 Task: Check the average views per listing of community pool in the last 5 years.
Action: Mouse moved to (901, 204)
Screenshot: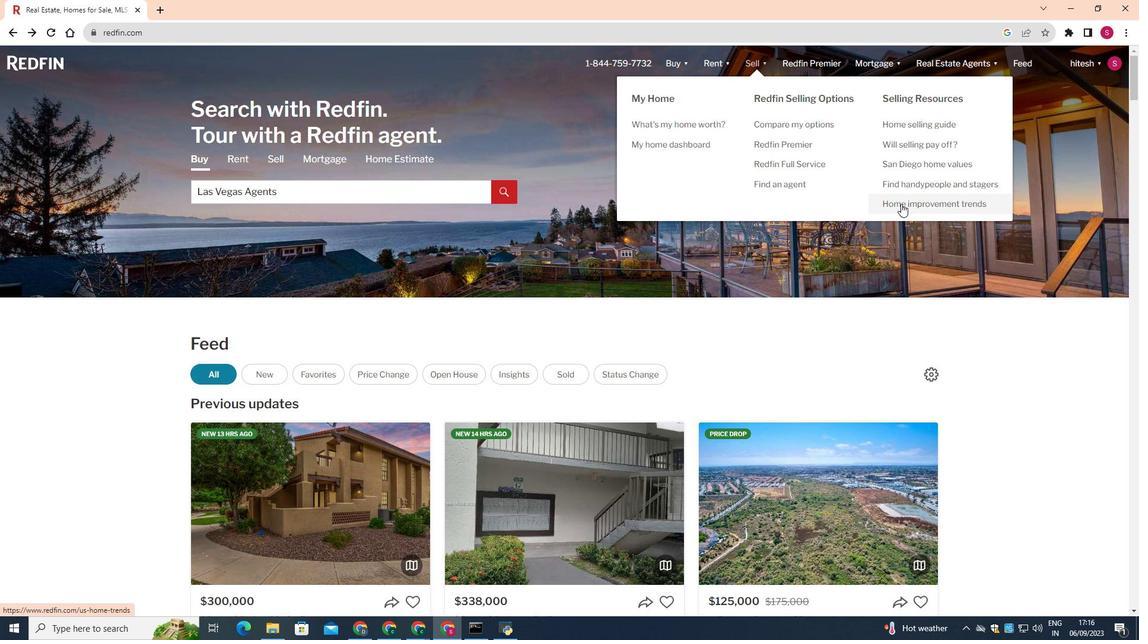 
Action: Mouse pressed left at (901, 204)
Screenshot: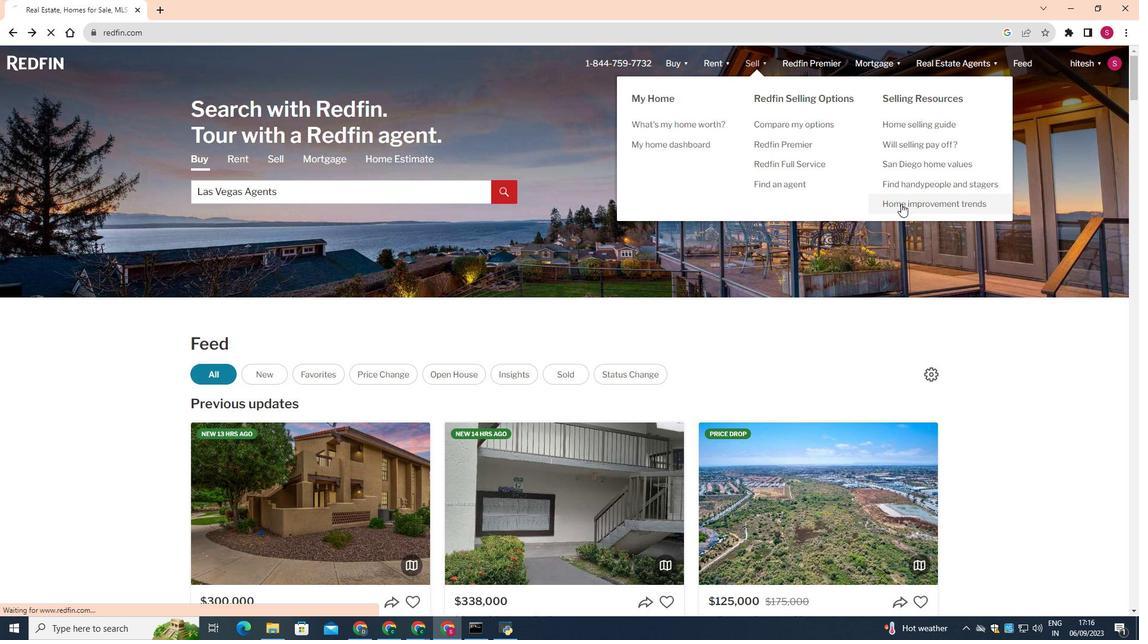 
Action: Mouse moved to (606, 343)
Screenshot: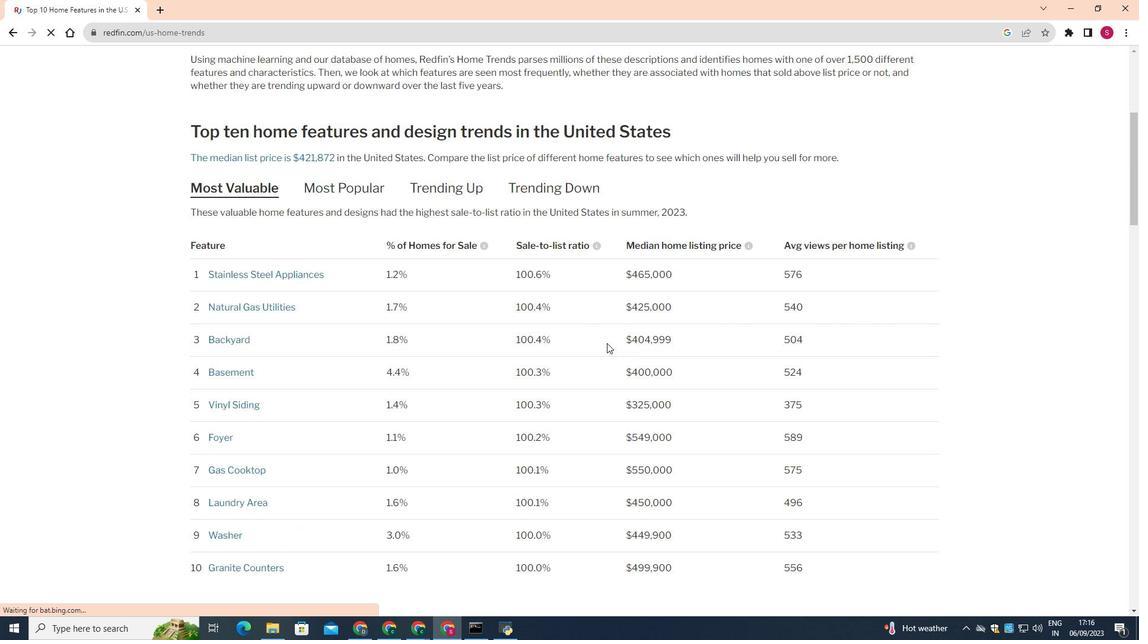 
Action: Mouse scrolled (606, 342) with delta (0, 0)
Screenshot: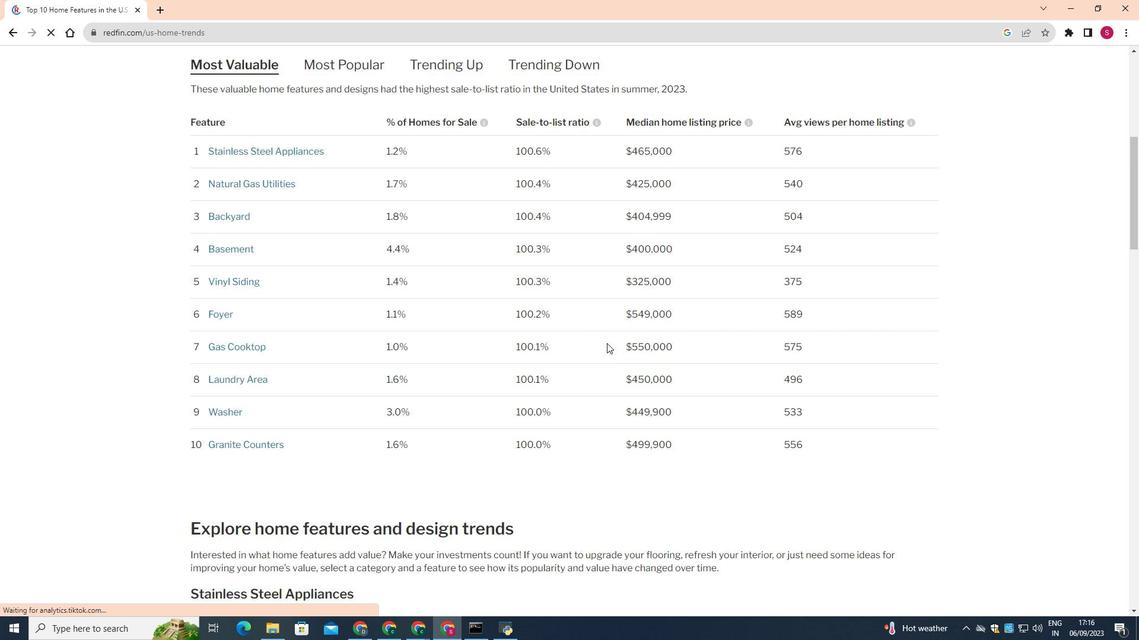 
Action: Mouse scrolled (606, 342) with delta (0, 0)
Screenshot: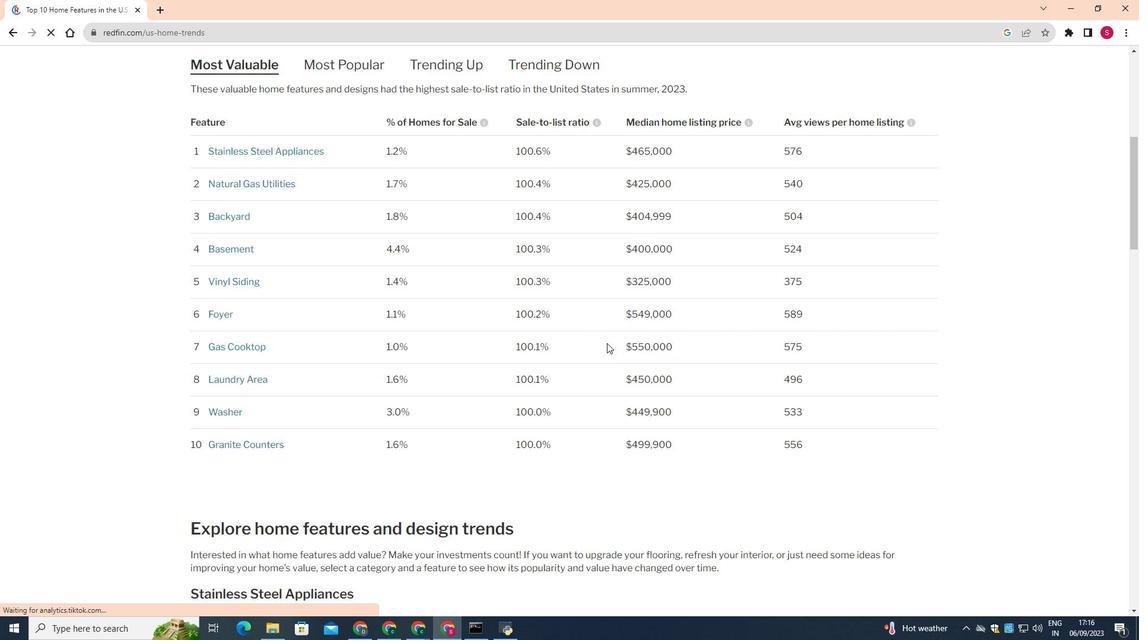 
Action: Mouse scrolled (606, 342) with delta (0, 0)
Screenshot: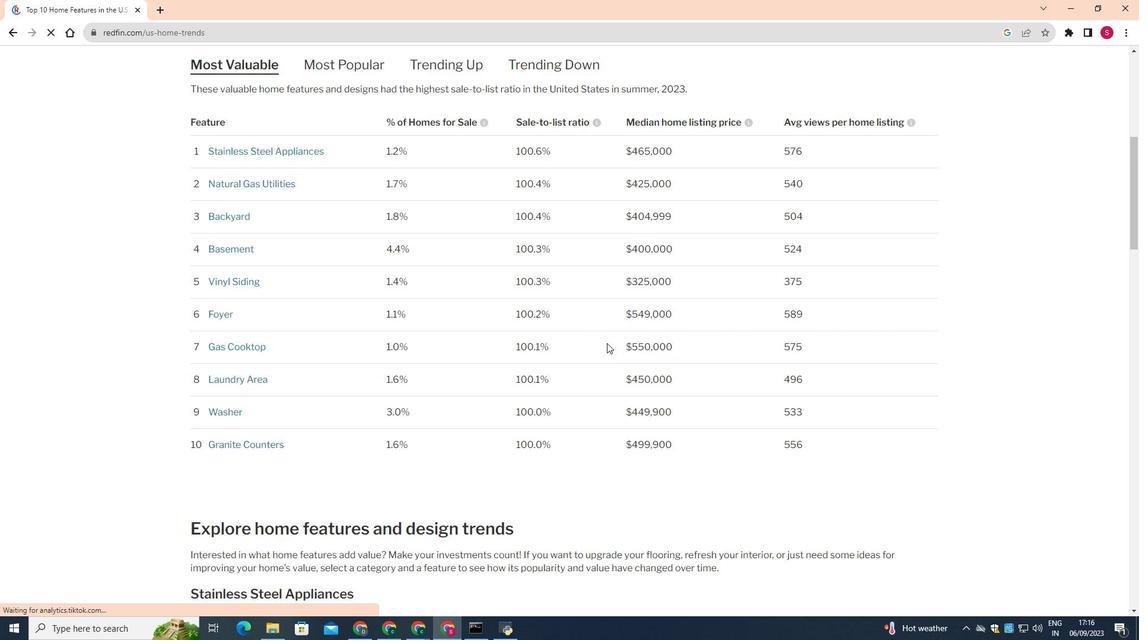 
Action: Mouse scrolled (606, 342) with delta (0, 0)
Screenshot: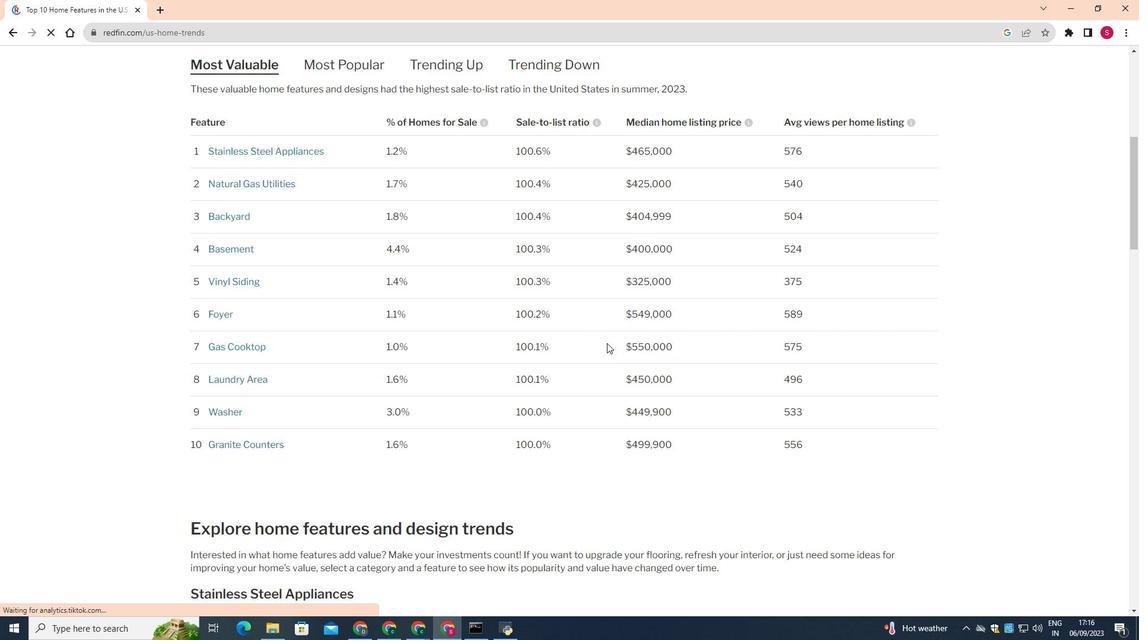 
Action: Mouse scrolled (606, 342) with delta (0, 0)
Screenshot: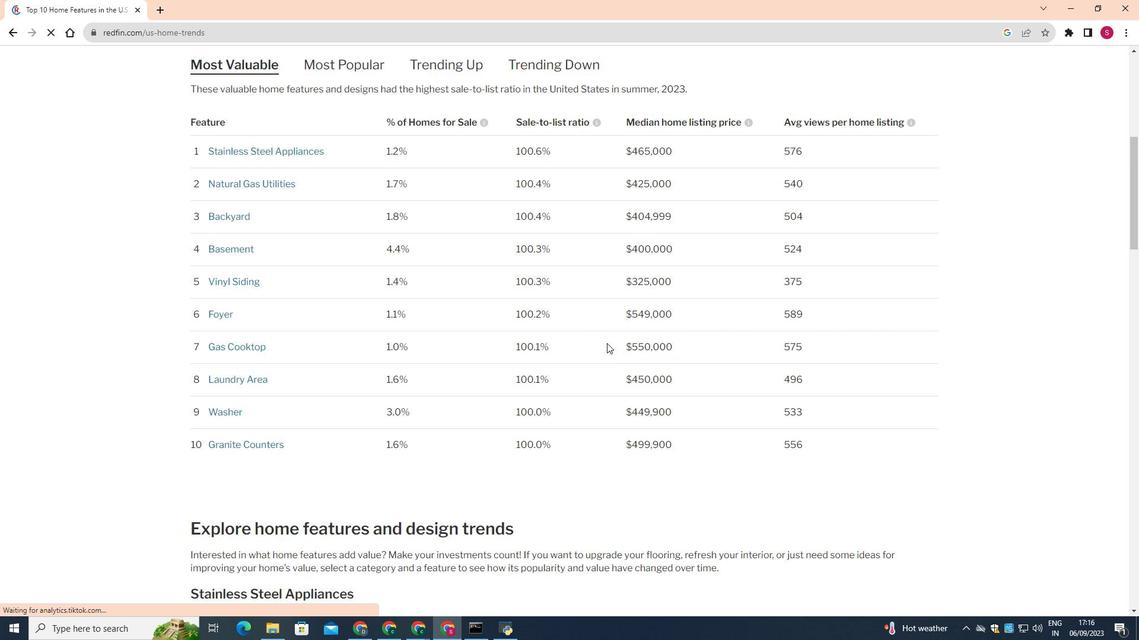 
Action: Mouse scrolled (606, 342) with delta (0, 0)
Screenshot: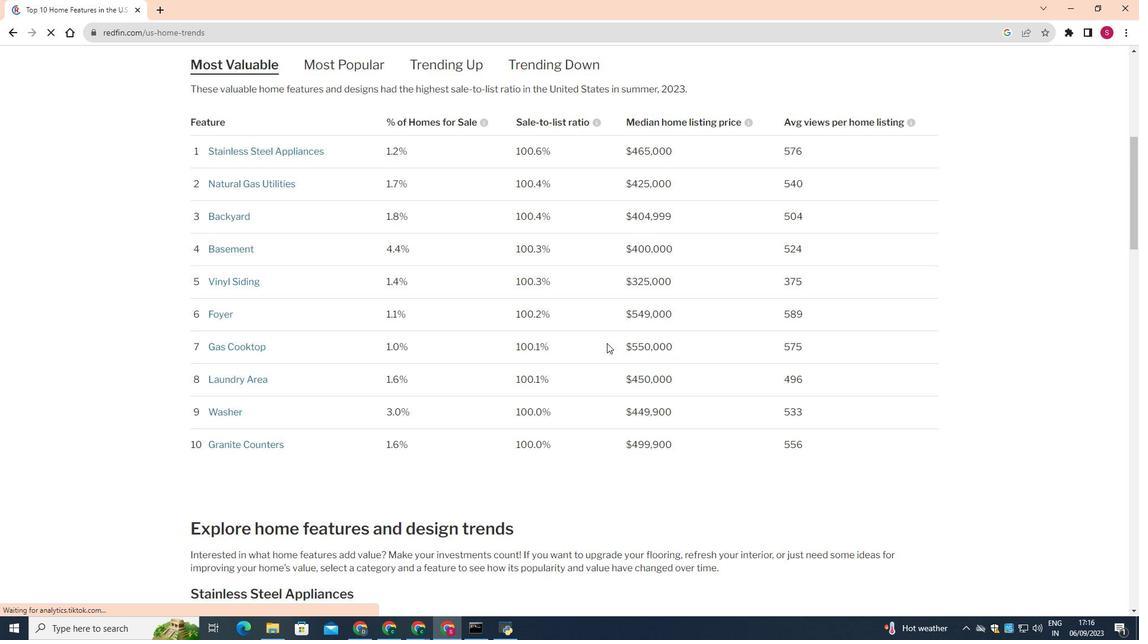 
Action: Mouse scrolled (606, 342) with delta (0, 0)
Screenshot: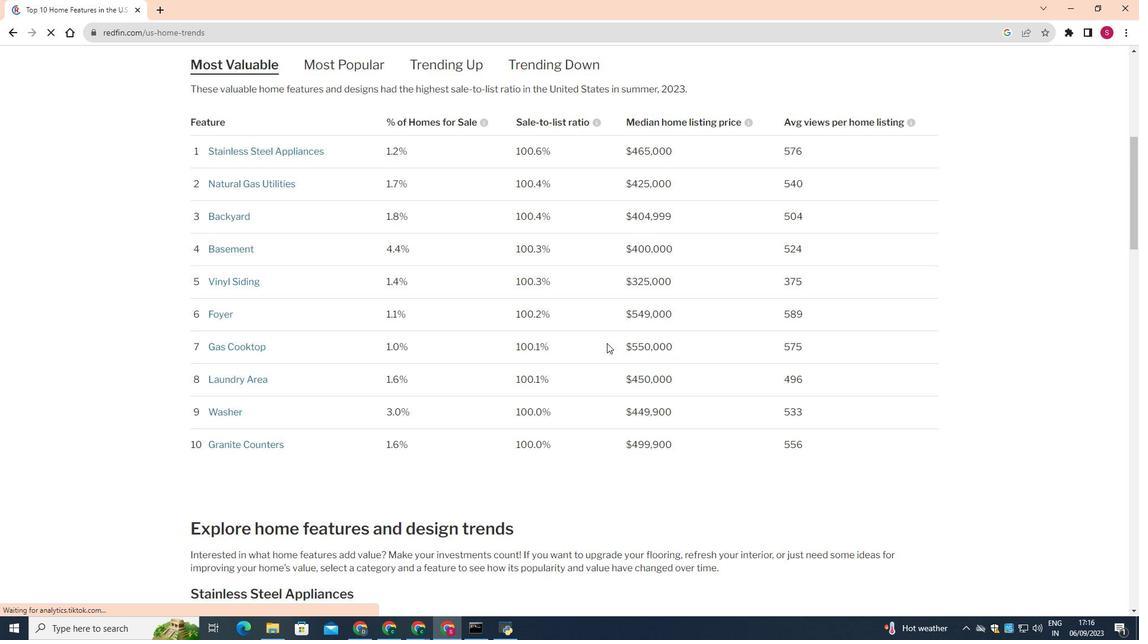 
Action: Mouse scrolled (606, 342) with delta (0, 0)
Screenshot: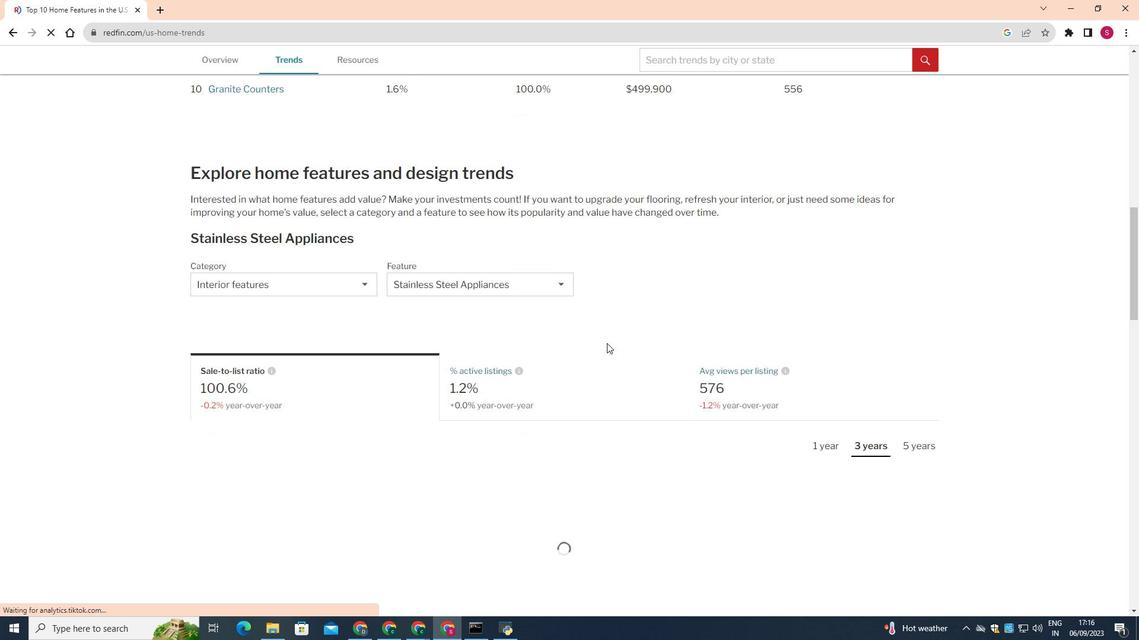 
Action: Mouse scrolled (606, 342) with delta (0, 0)
Screenshot: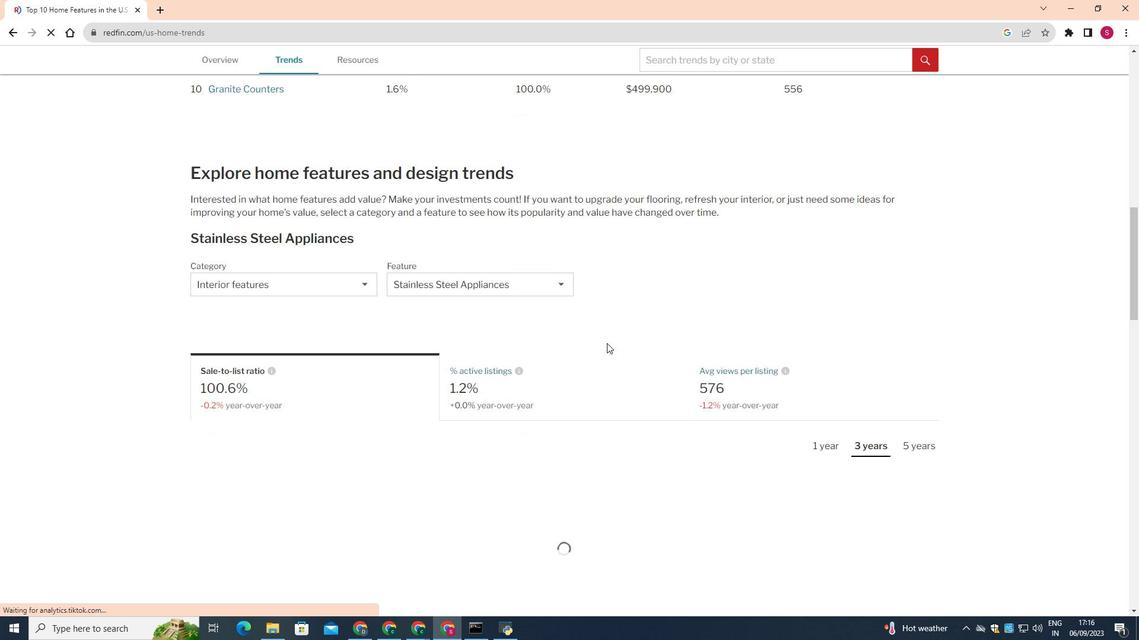 
Action: Mouse scrolled (606, 342) with delta (0, 0)
Screenshot: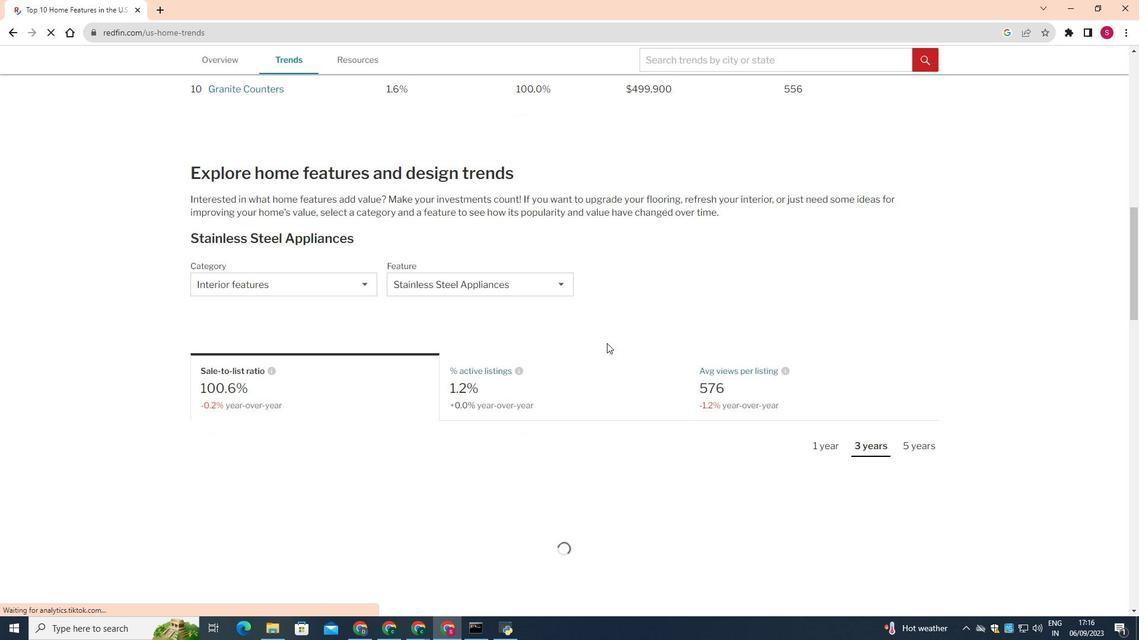 
Action: Mouse scrolled (606, 342) with delta (0, 0)
Screenshot: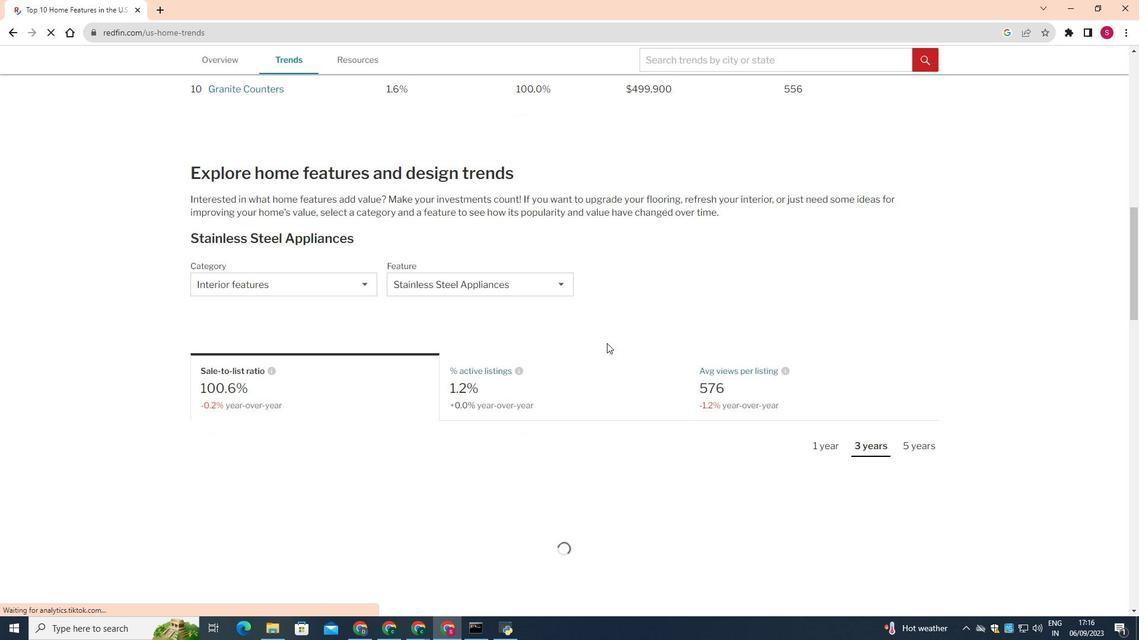 
Action: Mouse scrolled (606, 342) with delta (0, 0)
Screenshot: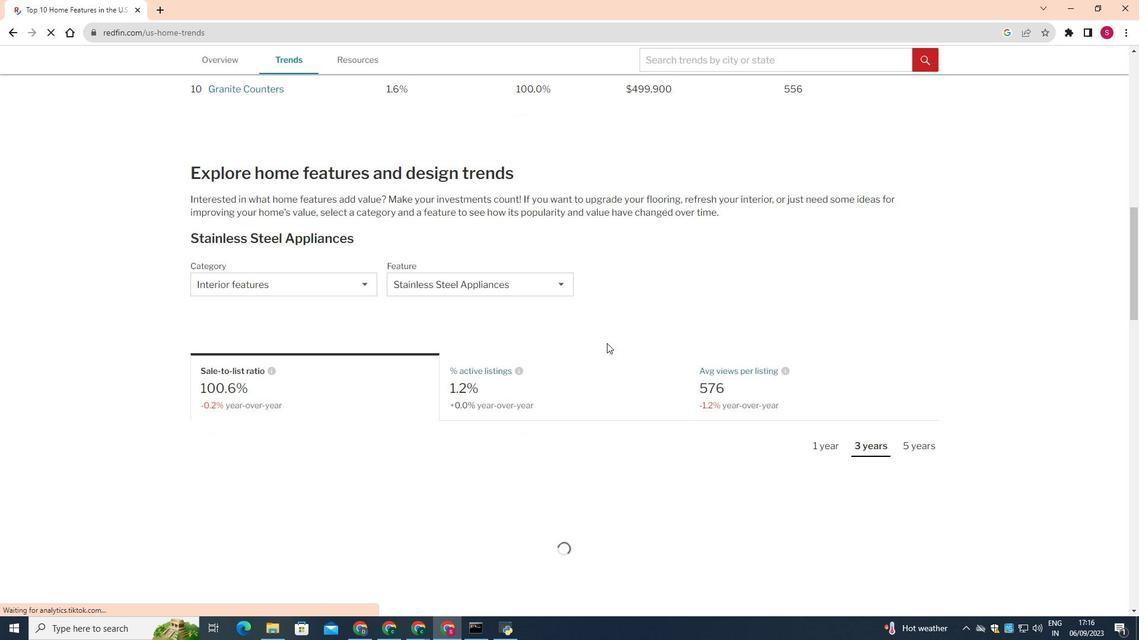 
Action: Mouse scrolled (606, 342) with delta (0, 0)
Screenshot: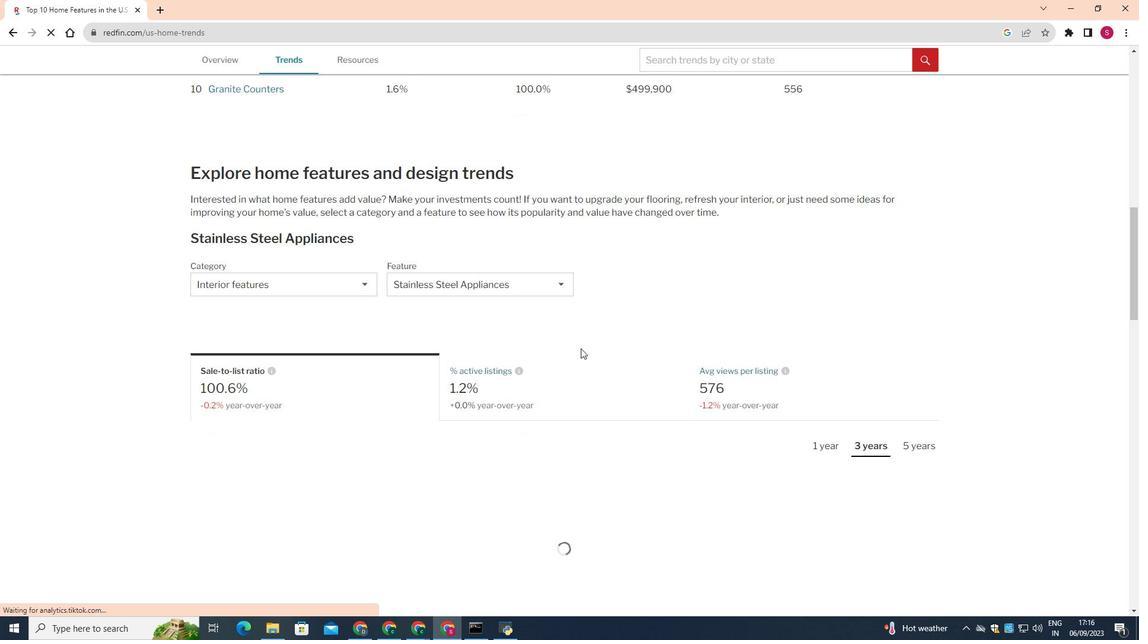 
Action: Mouse moved to (253, 282)
Screenshot: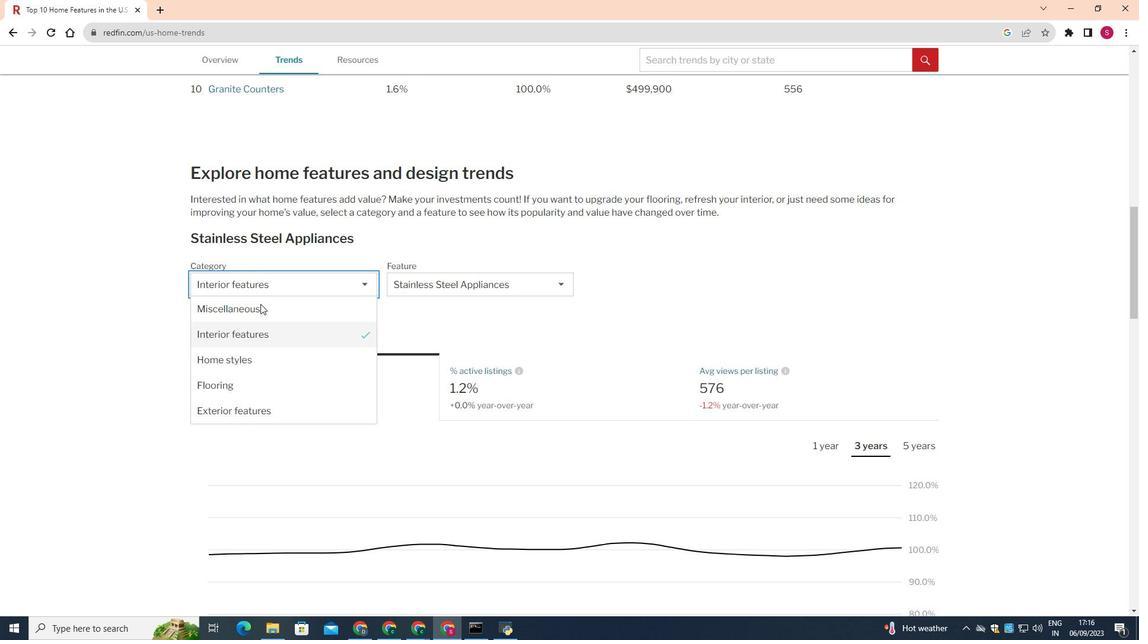 
Action: Mouse pressed left at (253, 282)
Screenshot: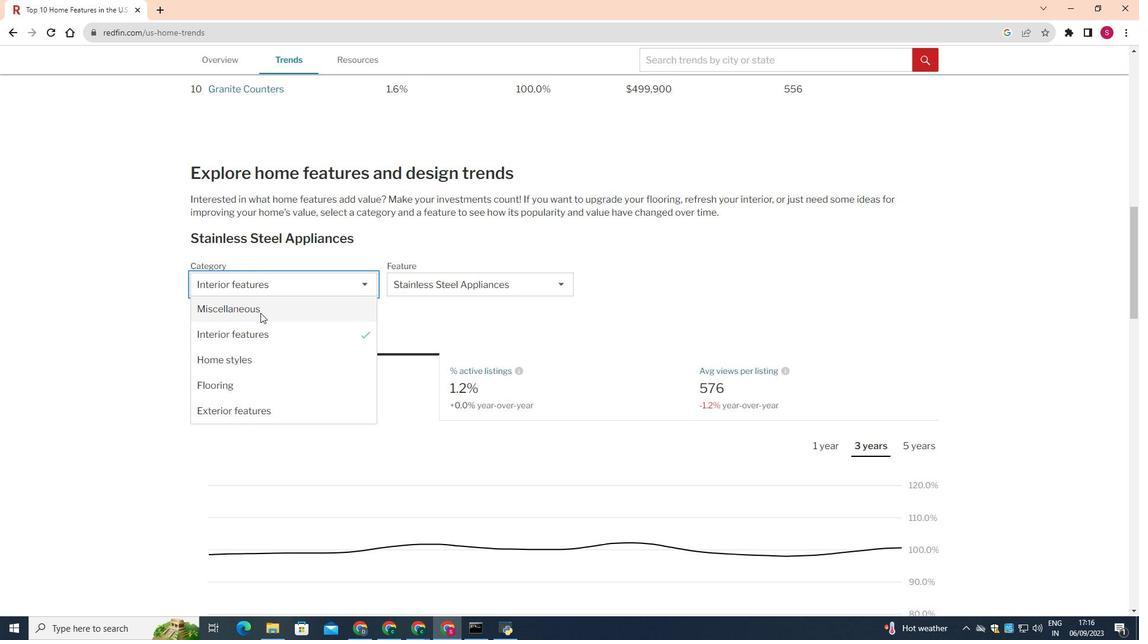 
Action: Mouse moved to (277, 305)
Screenshot: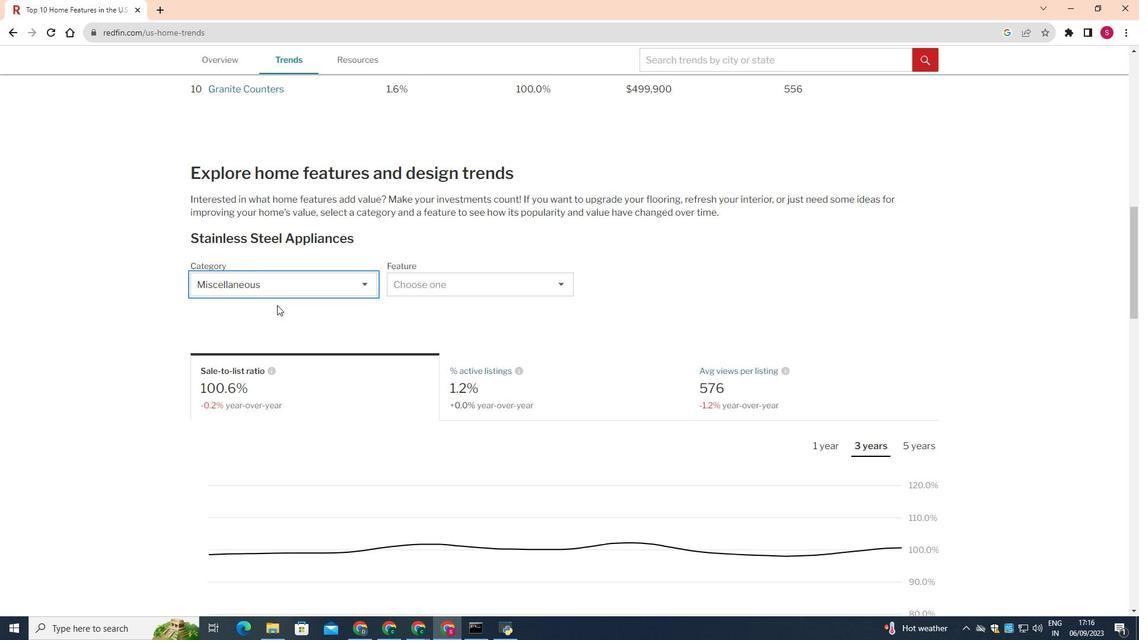 
Action: Mouse pressed left at (277, 305)
Screenshot: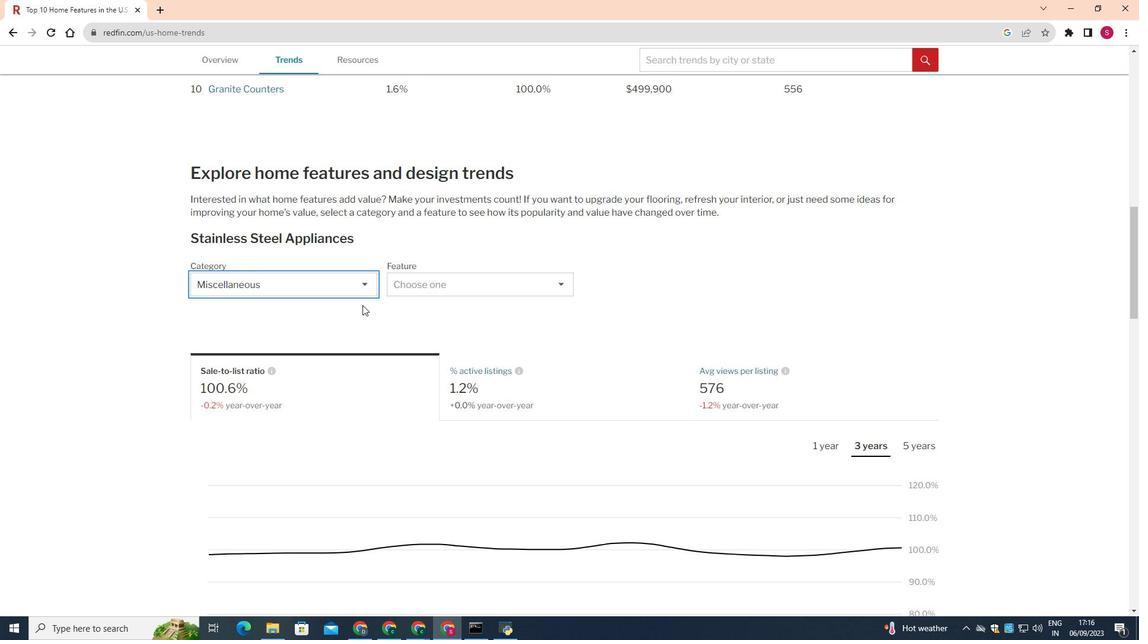 
Action: Mouse moved to (436, 285)
Screenshot: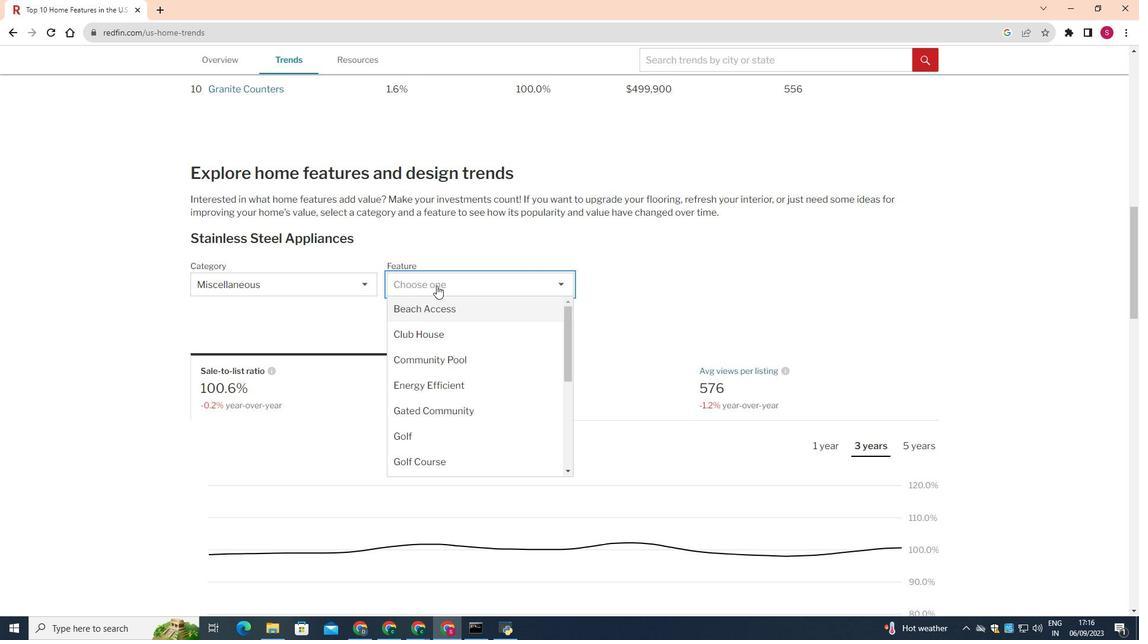
Action: Mouse pressed left at (436, 285)
Screenshot: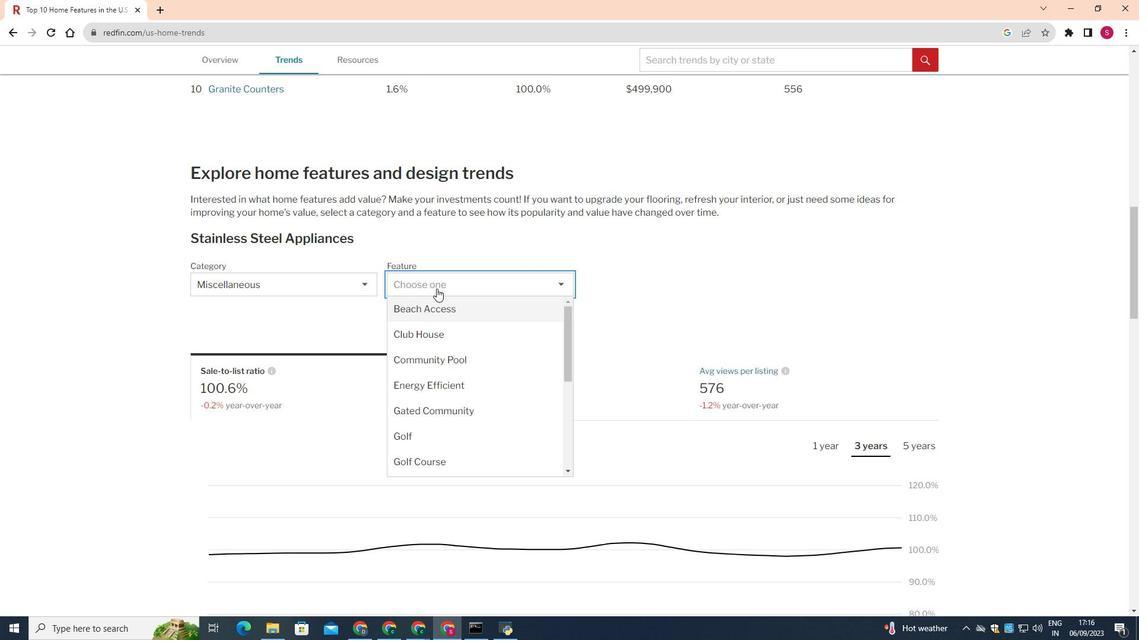 
Action: Mouse moved to (448, 364)
Screenshot: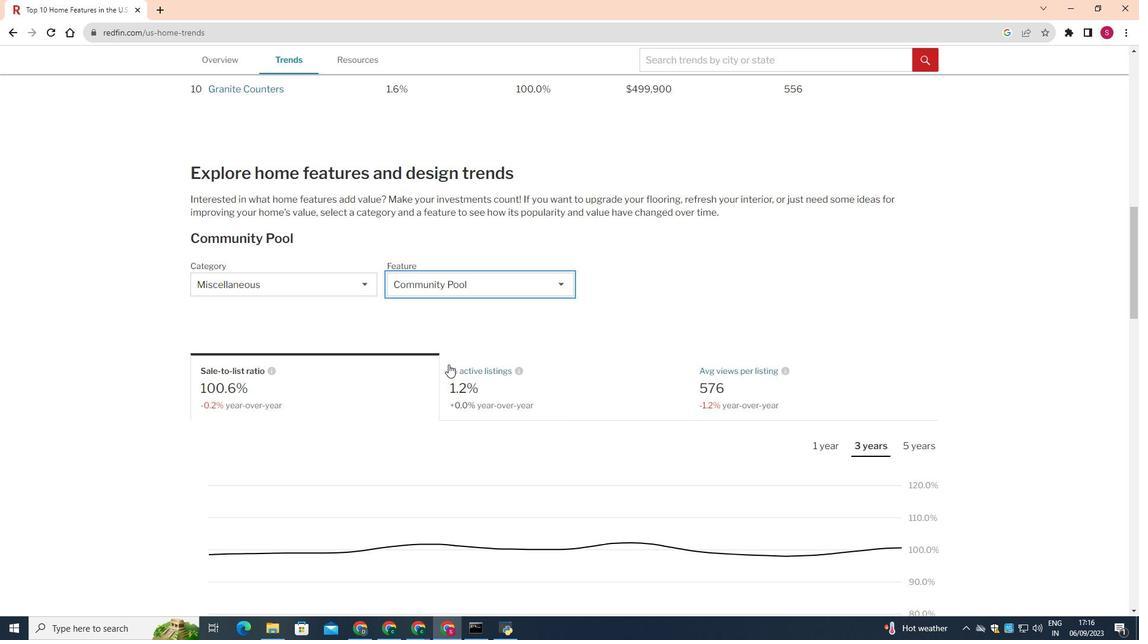 
Action: Mouse pressed left at (448, 364)
Screenshot: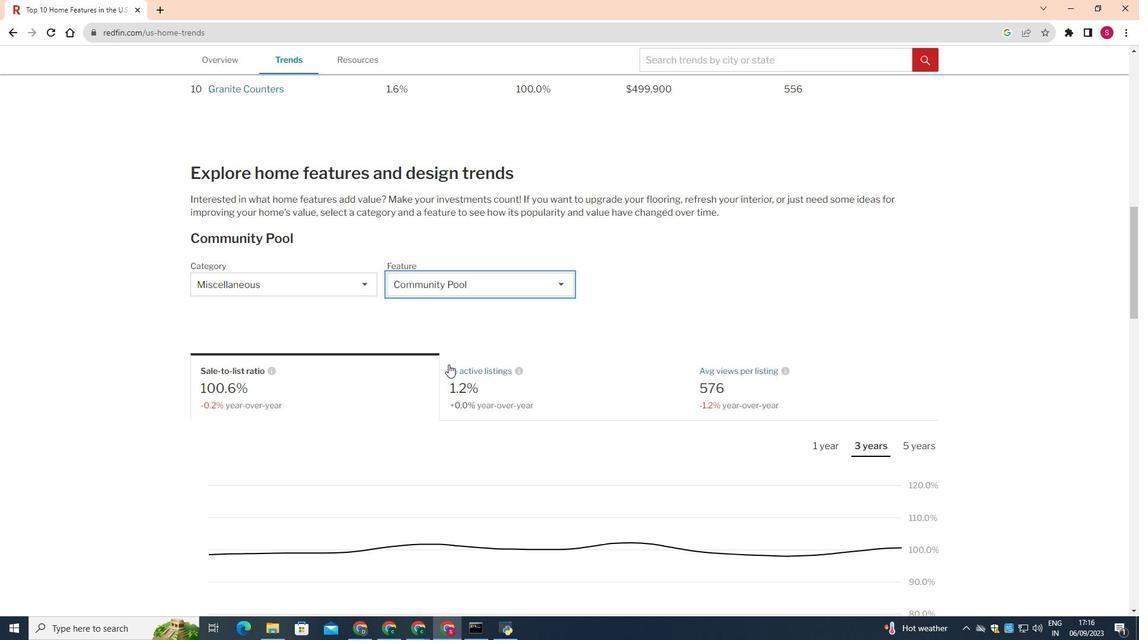 
Action: Mouse moved to (752, 388)
Screenshot: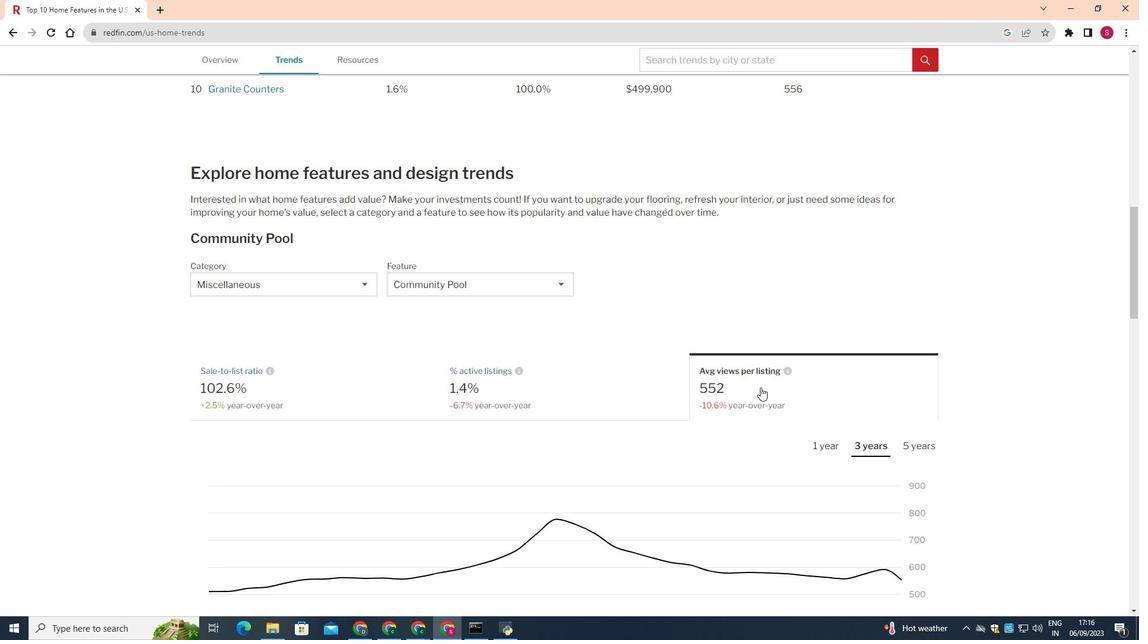 
Action: Mouse pressed left at (752, 388)
Screenshot: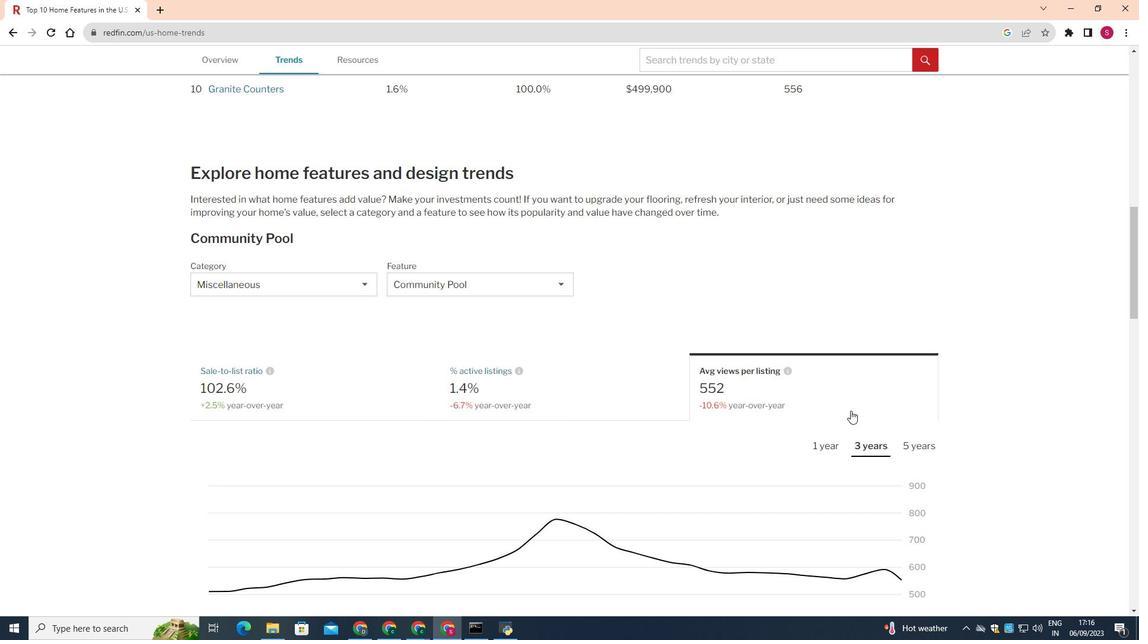 
Action: Mouse moved to (910, 445)
Screenshot: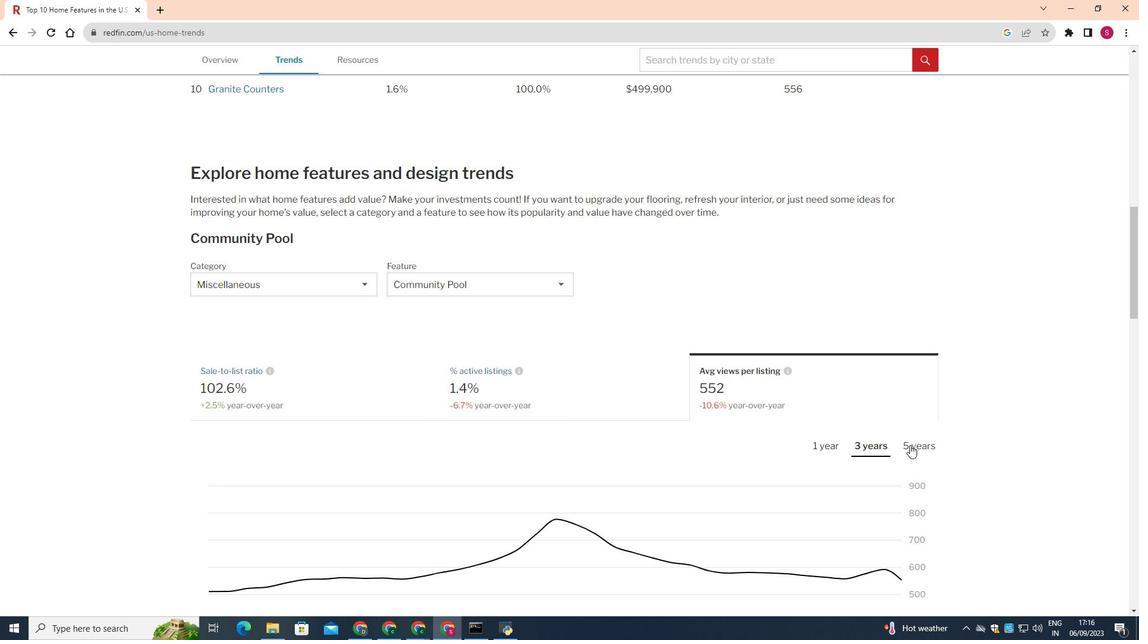 
Action: Mouse pressed left at (910, 445)
Screenshot: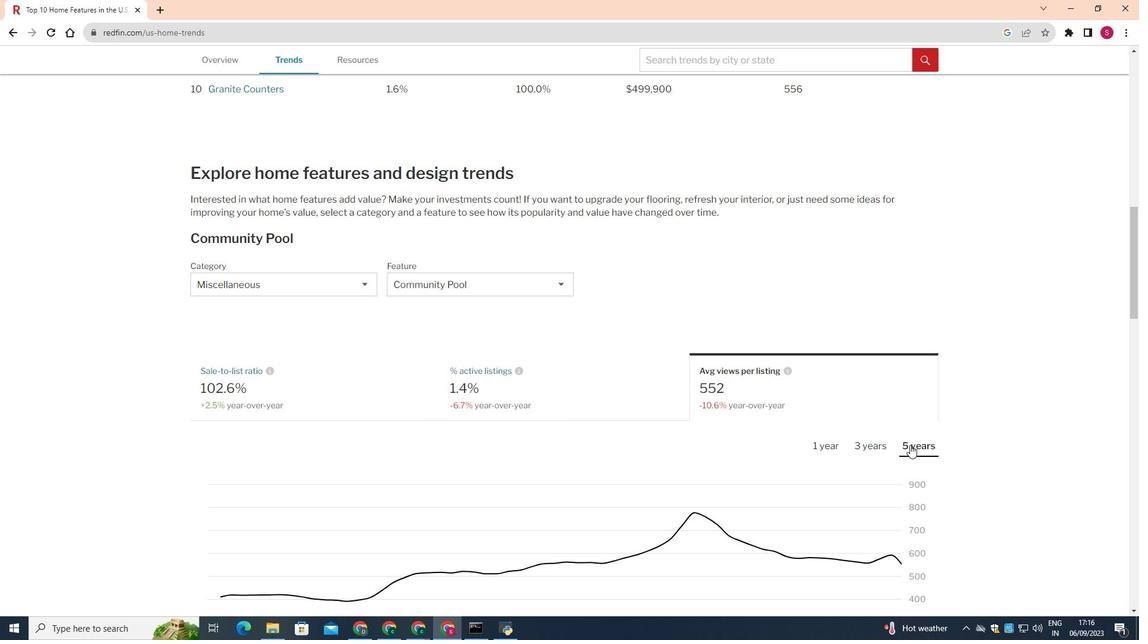 
Action: Mouse moved to (558, 504)
Screenshot: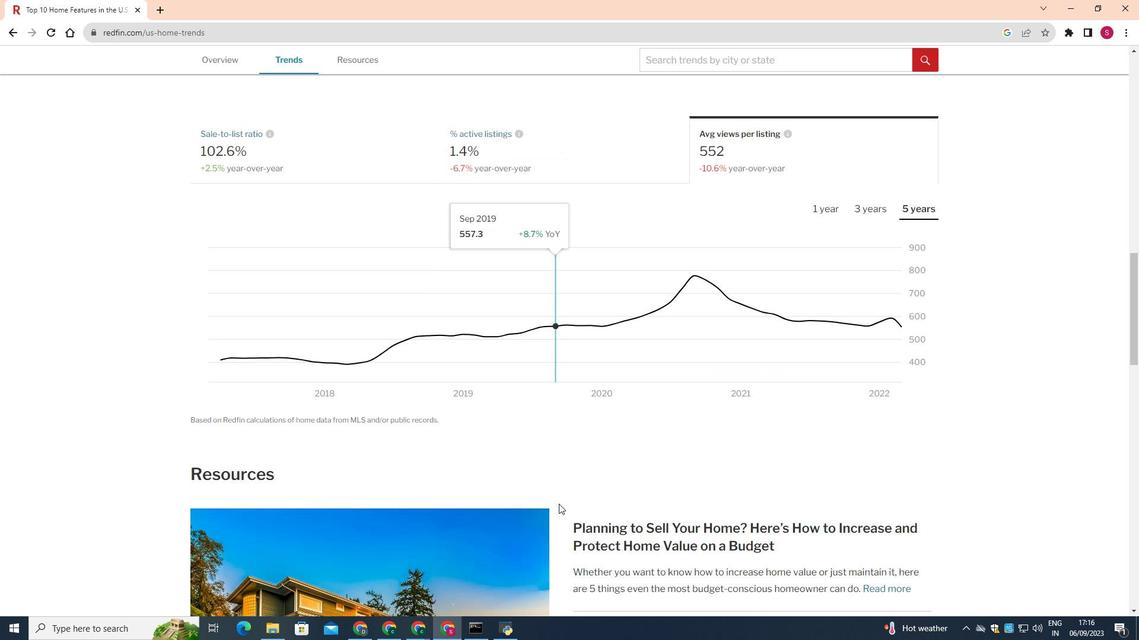 
Action: Mouse scrolled (558, 503) with delta (0, 0)
Screenshot: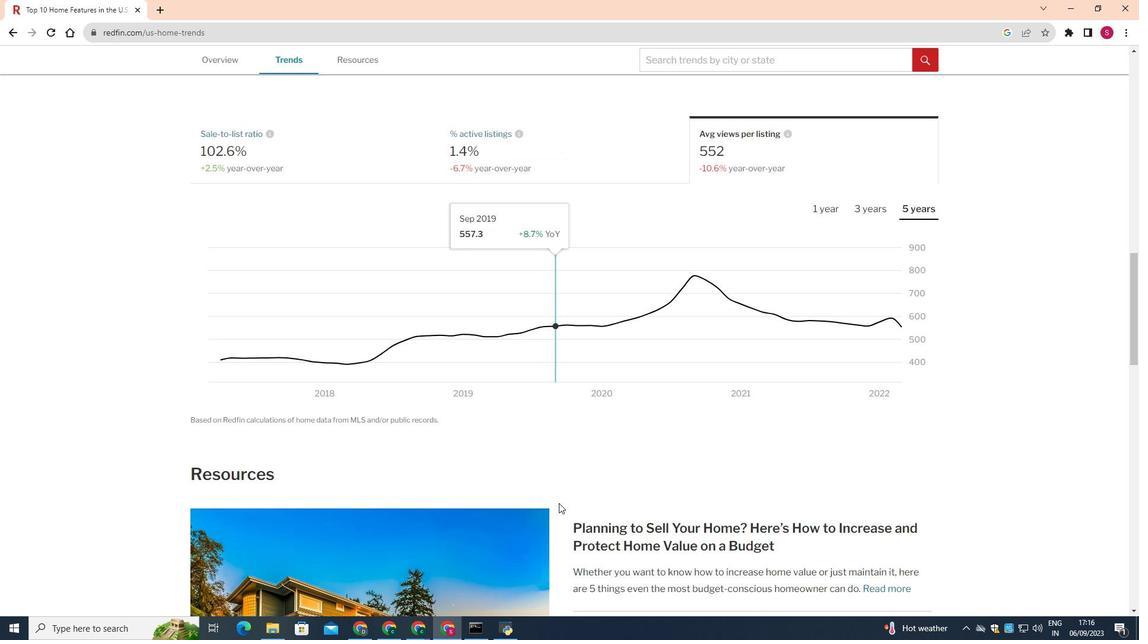 
Action: Mouse scrolled (558, 503) with delta (0, 0)
Screenshot: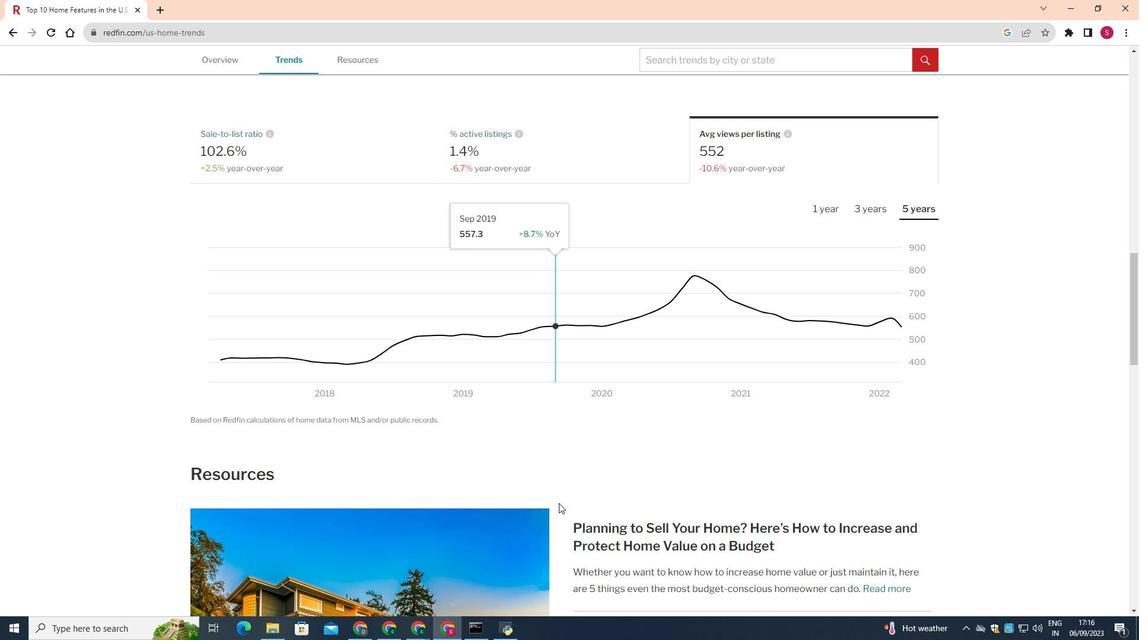 
Action: Mouse scrolled (558, 503) with delta (0, 0)
Screenshot: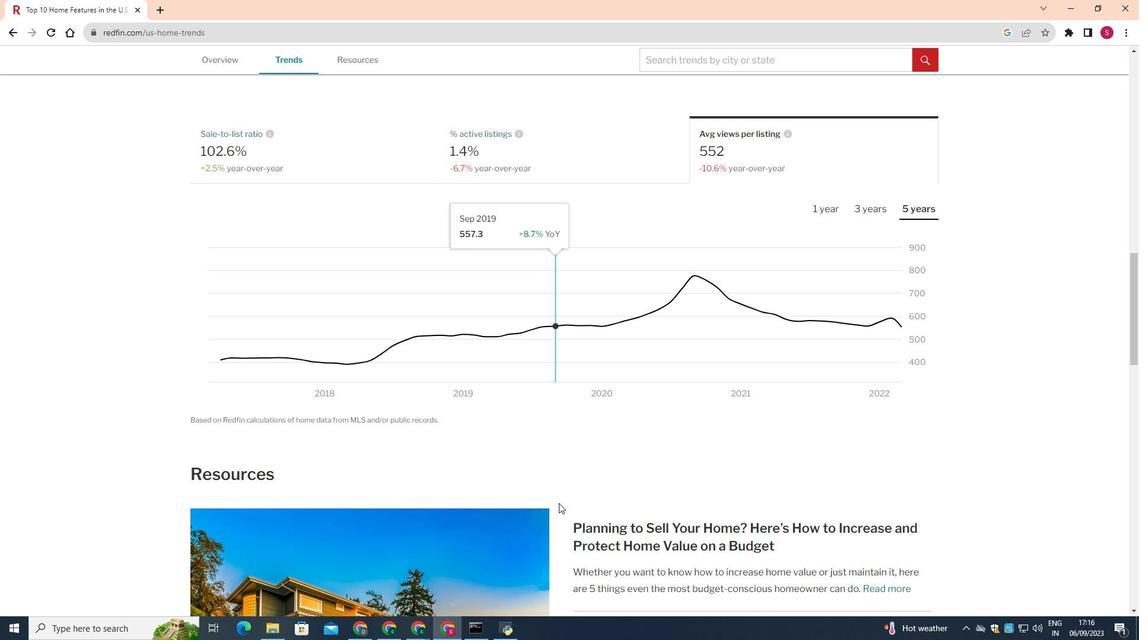 
Action: Mouse scrolled (558, 503) with delta (0, 0)
Screenshot: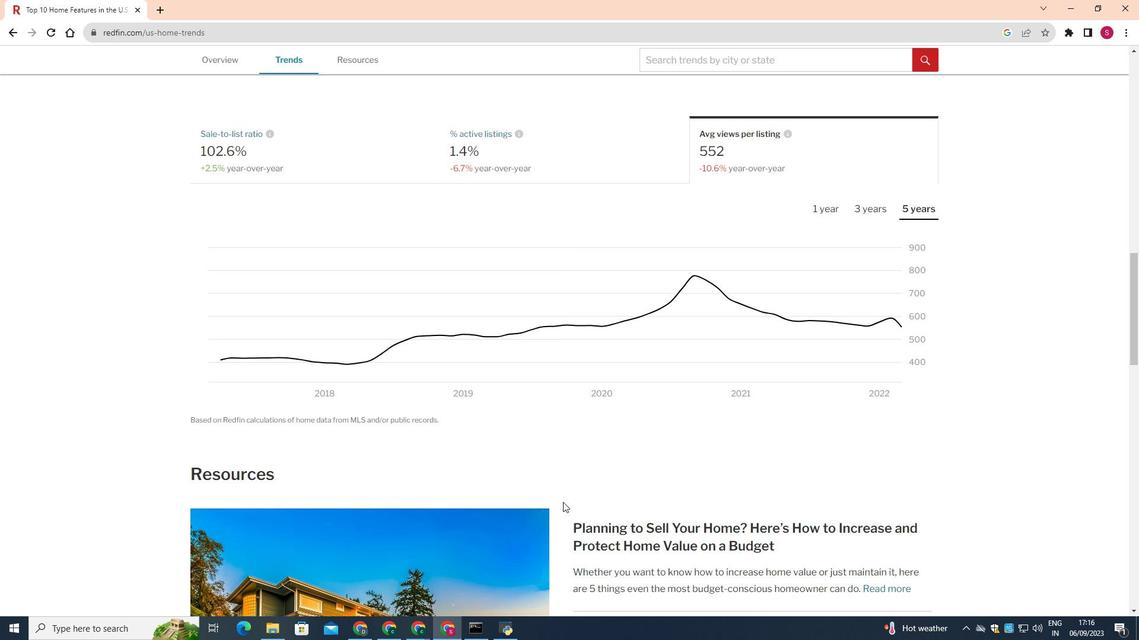 
Action: Mouse moved to (613, 490)
Screenshot: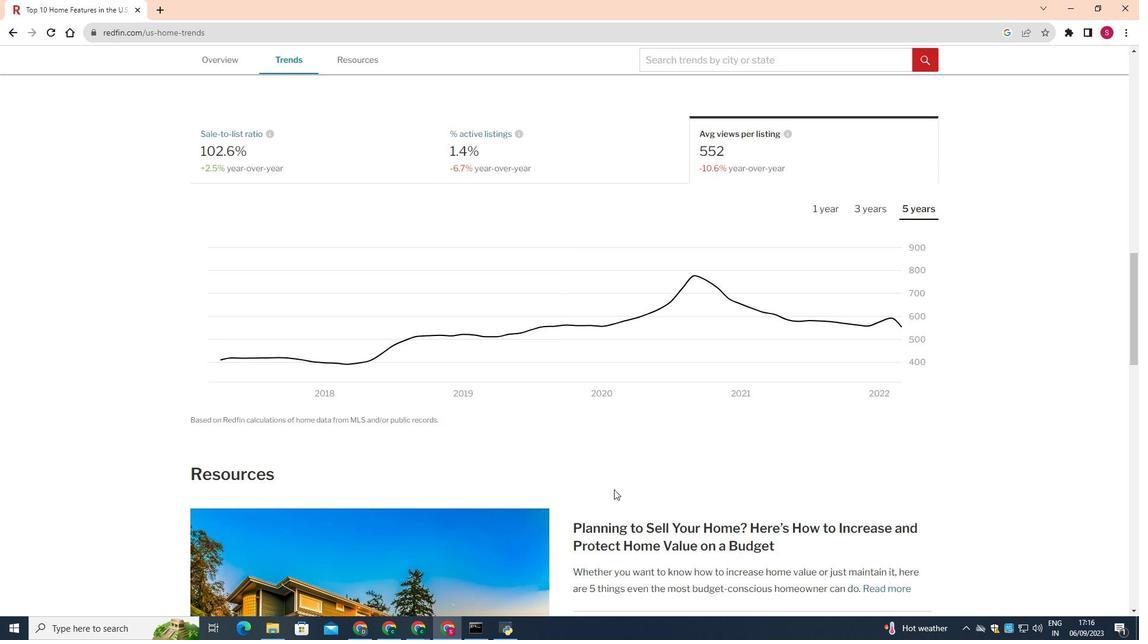 
